 Task: Set "Preferred packetizer list" for packetizer to "Automatic".
Action: Mouse moved to (126, 16)
Screenshot: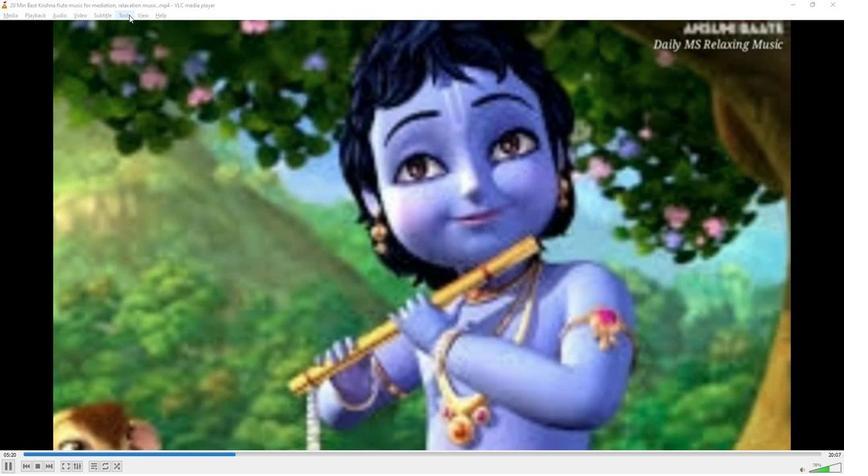 
Action: Mouse pressed left at (126, 16)
Screenshot: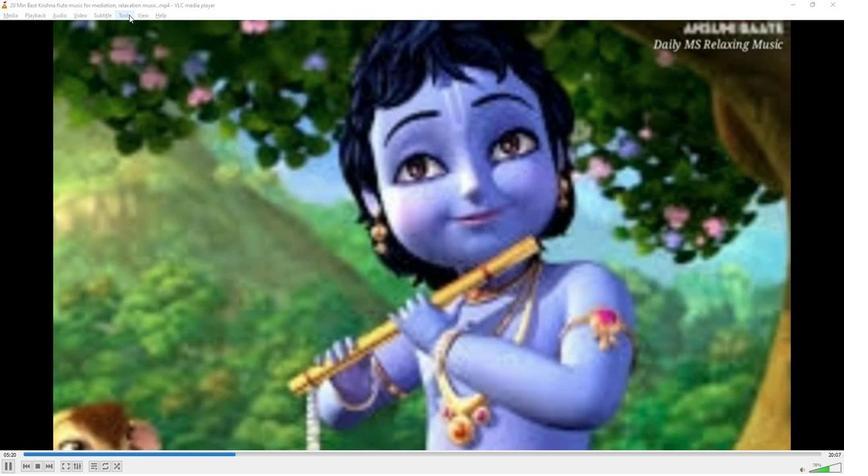 
Action: Mouse moved to (125, 120)
Screenshot: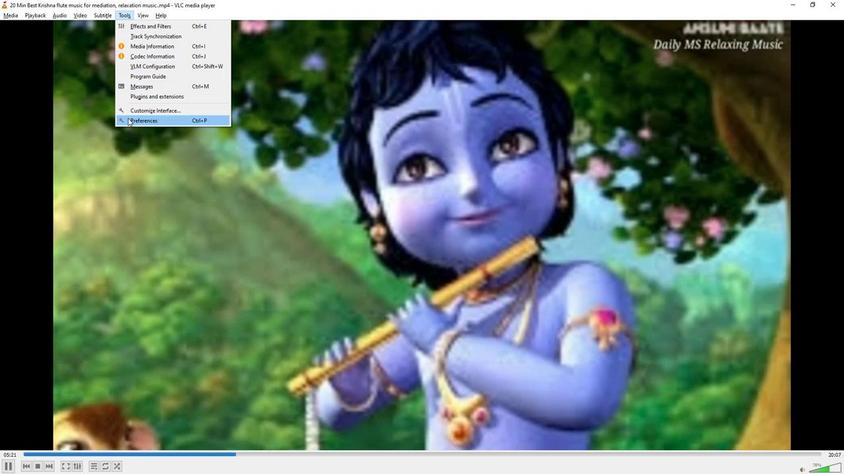 
Action: Mouse pressed left at (125, 120)
Screenshot: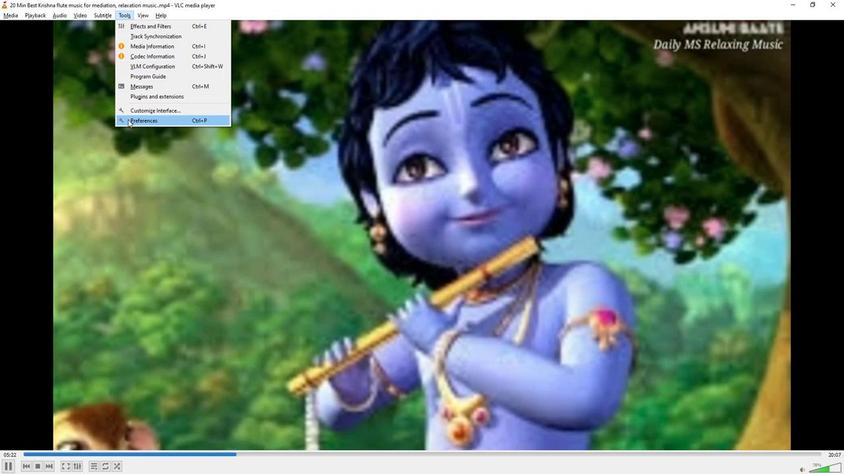 
Action: Mouse moved to (276, 385)
Screenshot: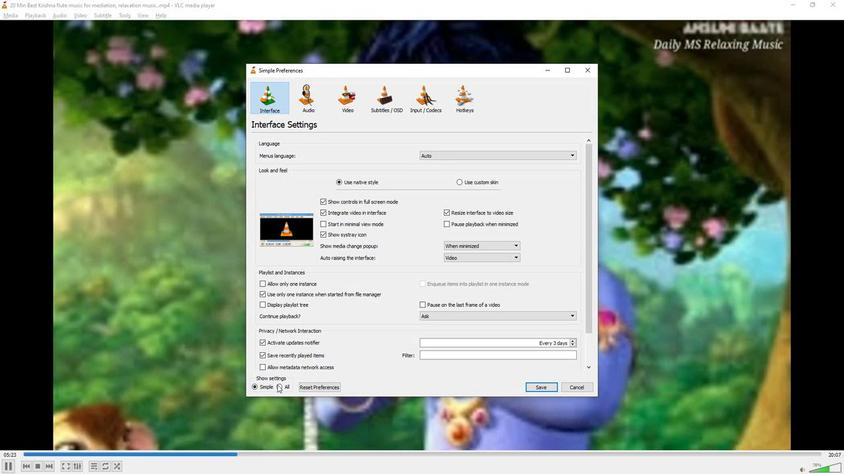 
Action: Mouse pressed left at (276, 385)
Screenshot: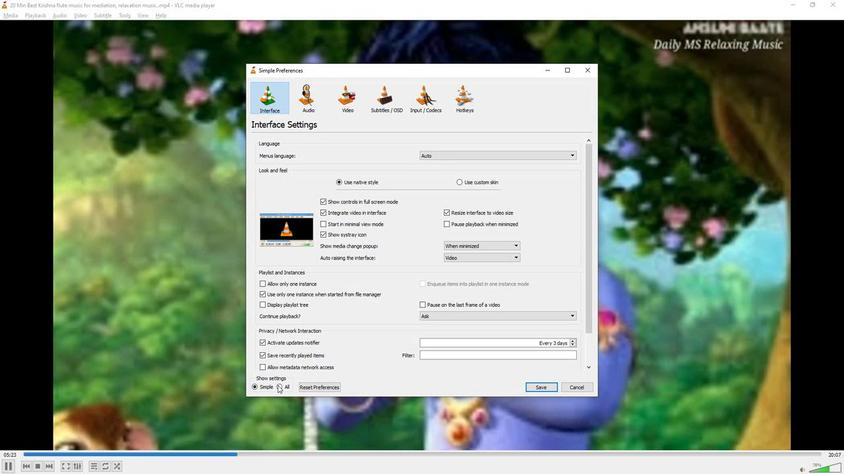 
Action: Mouse moved to (260, 263)
Screenshot: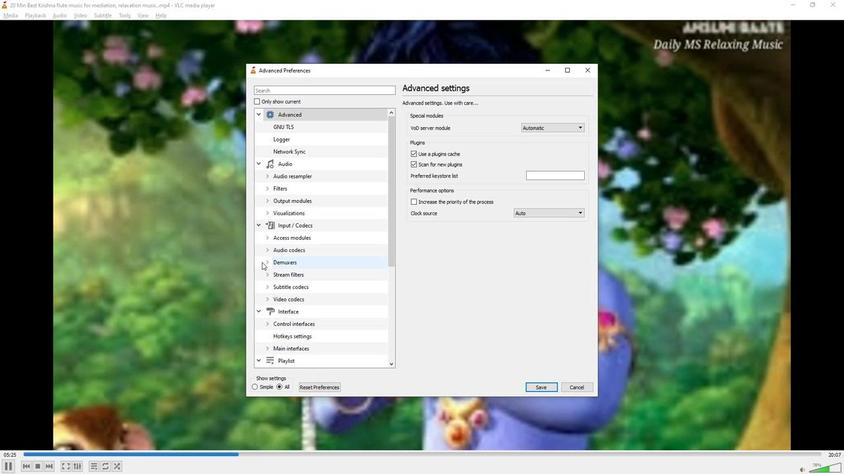 
Action: Mouse scrolled (260, 262) with delta (0, 0)
Screenshot: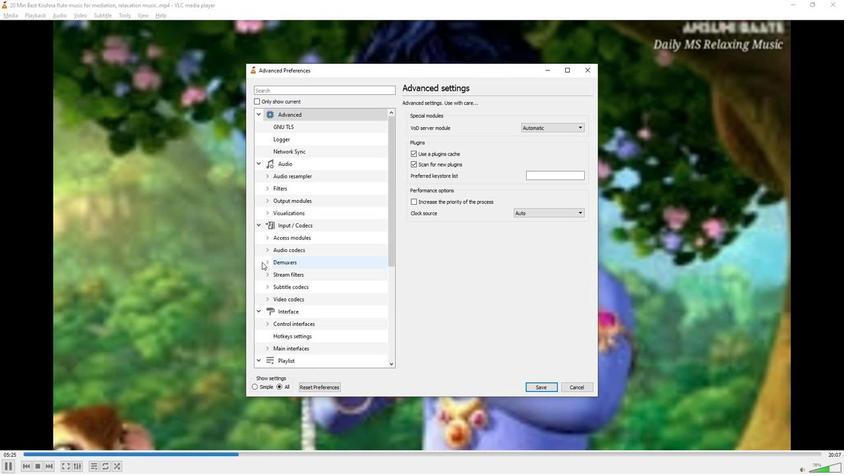 
Action: Mouse scrolled (260, 262) with delta (0, 0)
Screenshot: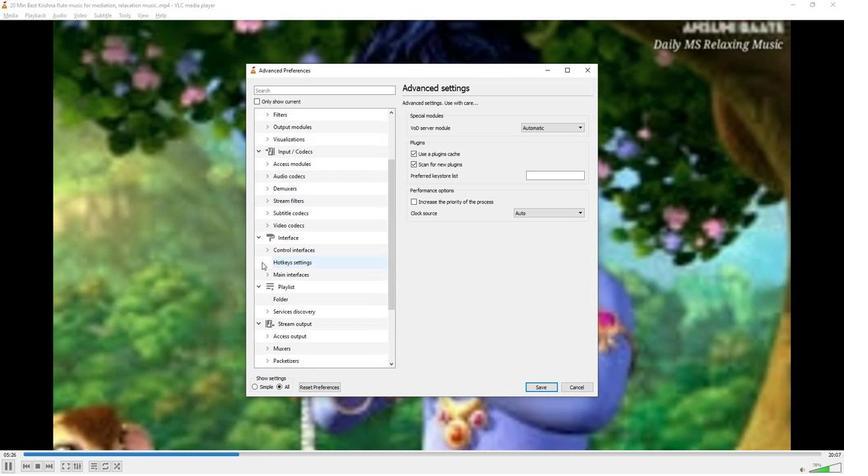 
Action: Mouse scrolled (260, 262) with delta (0, 0)
Screenshot: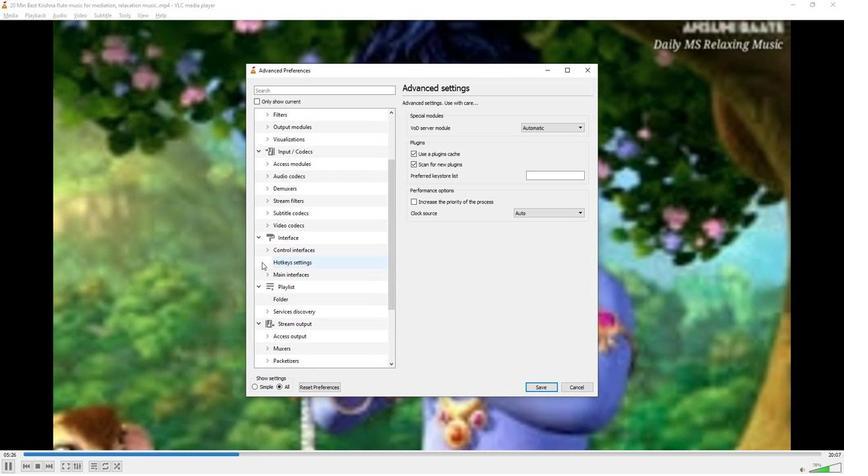 
Action: Mouse scrolled (260, 262) with delta (0, 0)
Screenshot: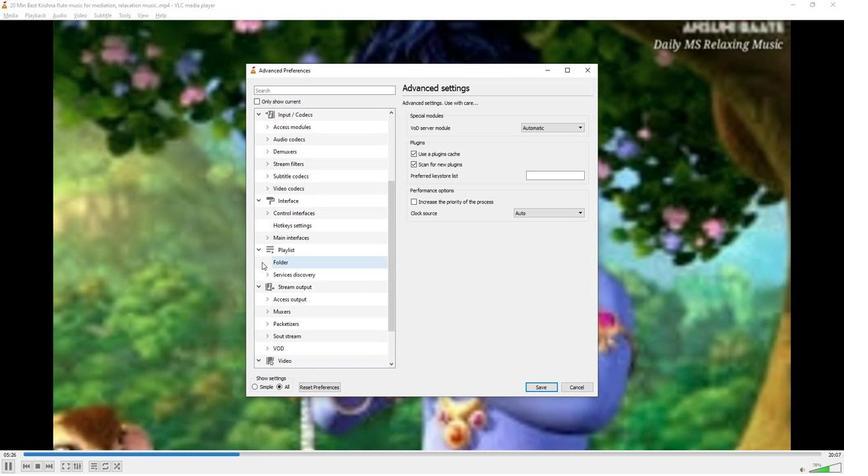 
Action: Mouse moved to (273, 288)
Screenshot: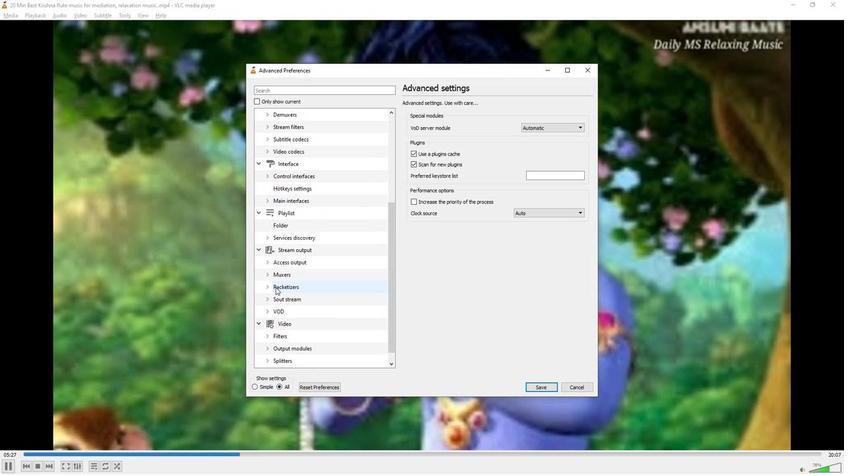 
Action: Mouse pressed left at (273, 288)
Screenshot: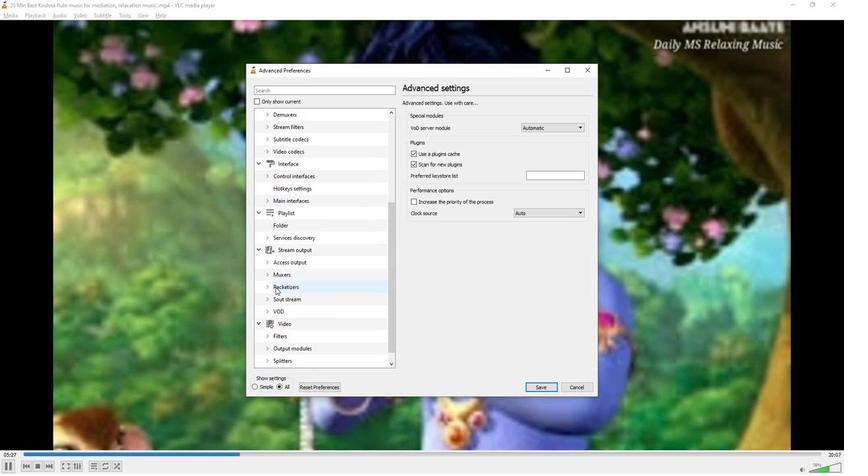 
Action: Mouse moved to (574, 129)
Screenshot: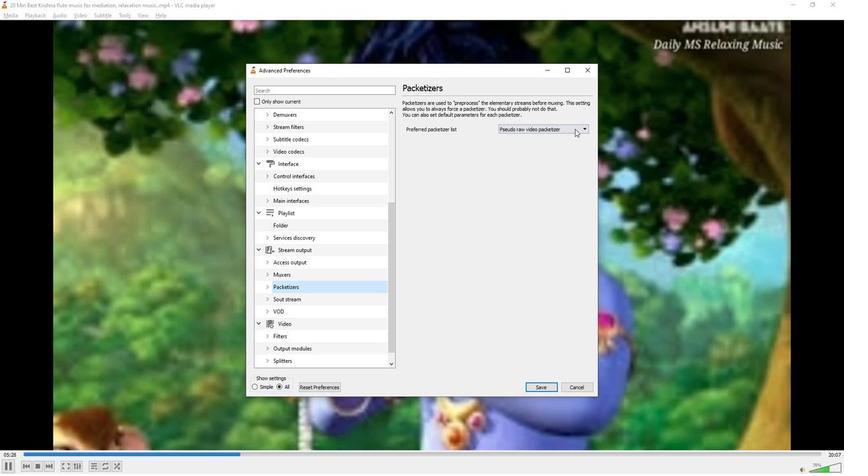 
Action: Mouse pressed left at (574, 129)
Screenshot: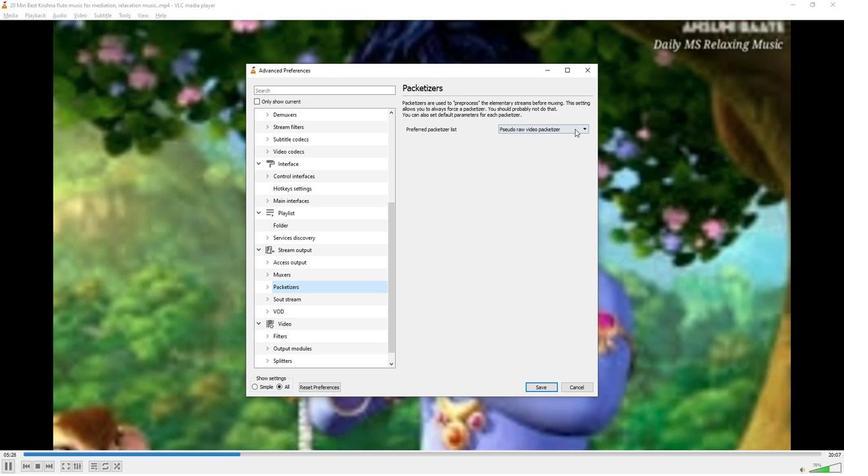 
Action: Mouse moved to (563, 136)
Screenshot: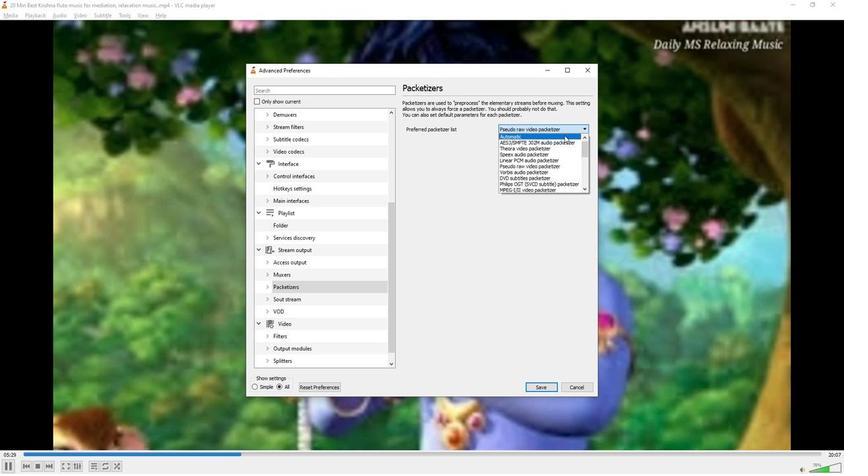 
Action: Mouse pressed left at (563, 136)
Screenshot: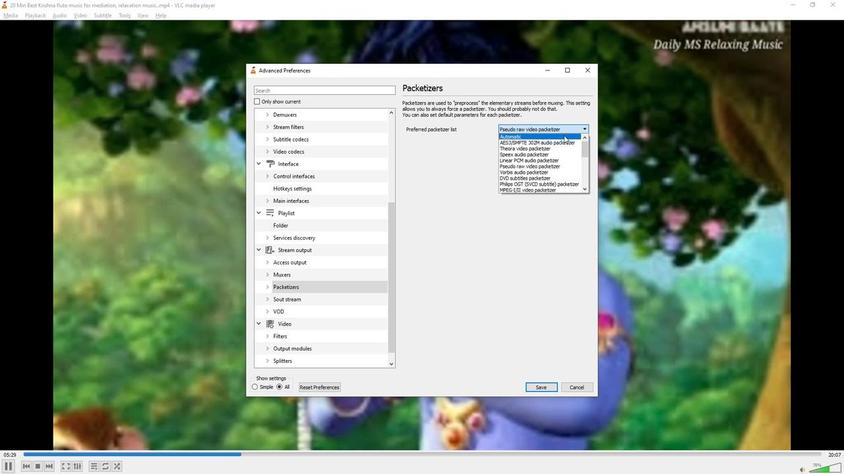 
Action: Mouse moved to (505, 176)
Screenshot: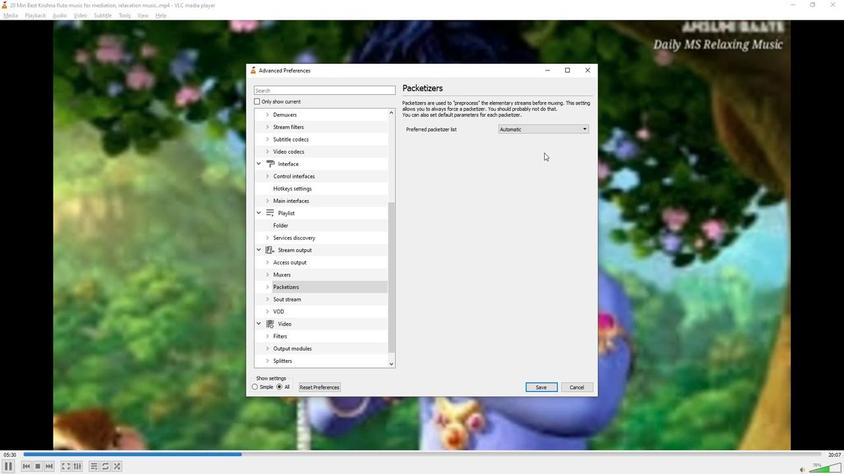 
